 Task: Toggle the invisible characters in the Unicode highlight.
Action: Mouse moved to (10, 647)
Screenshot: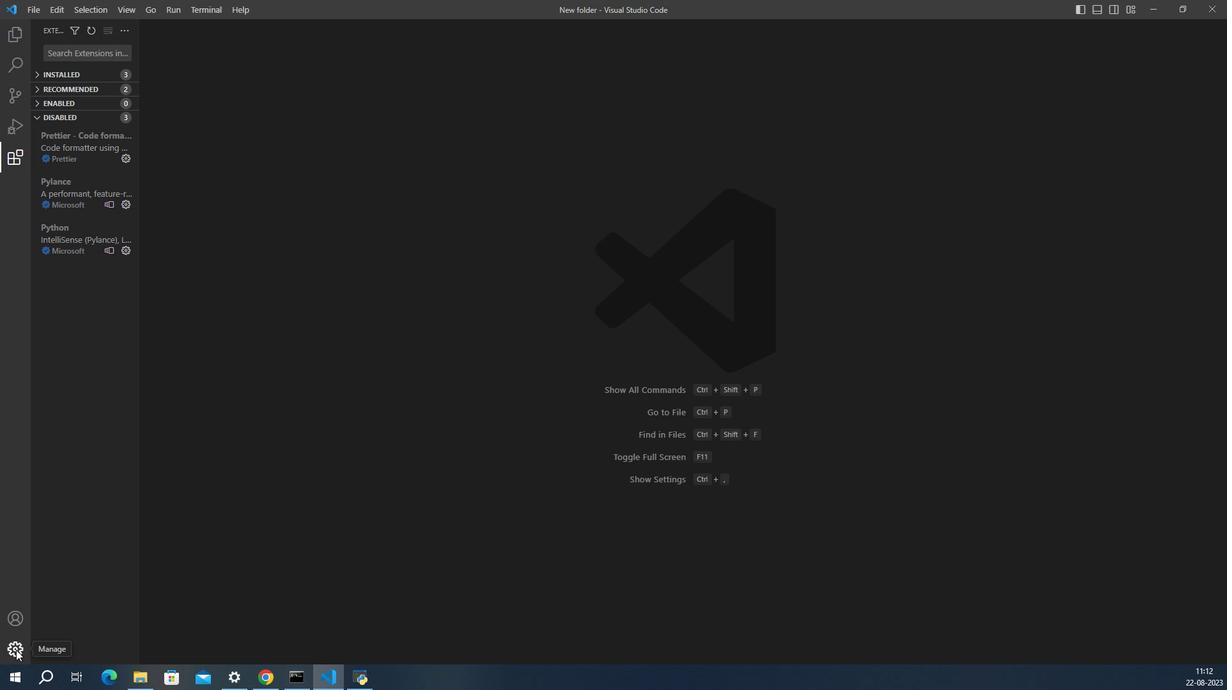 
Action: Mouse pressed left at (10, 647)
Screenshot: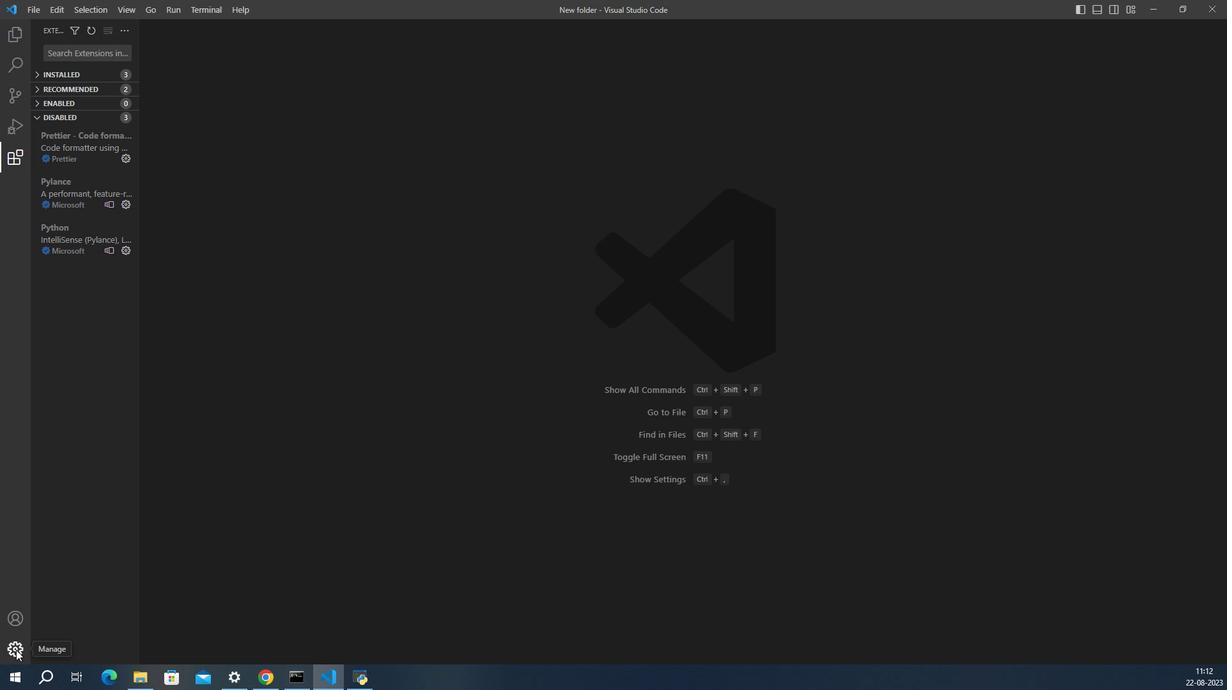 
Action: Mouse moved to (53, 551)
Screenshot: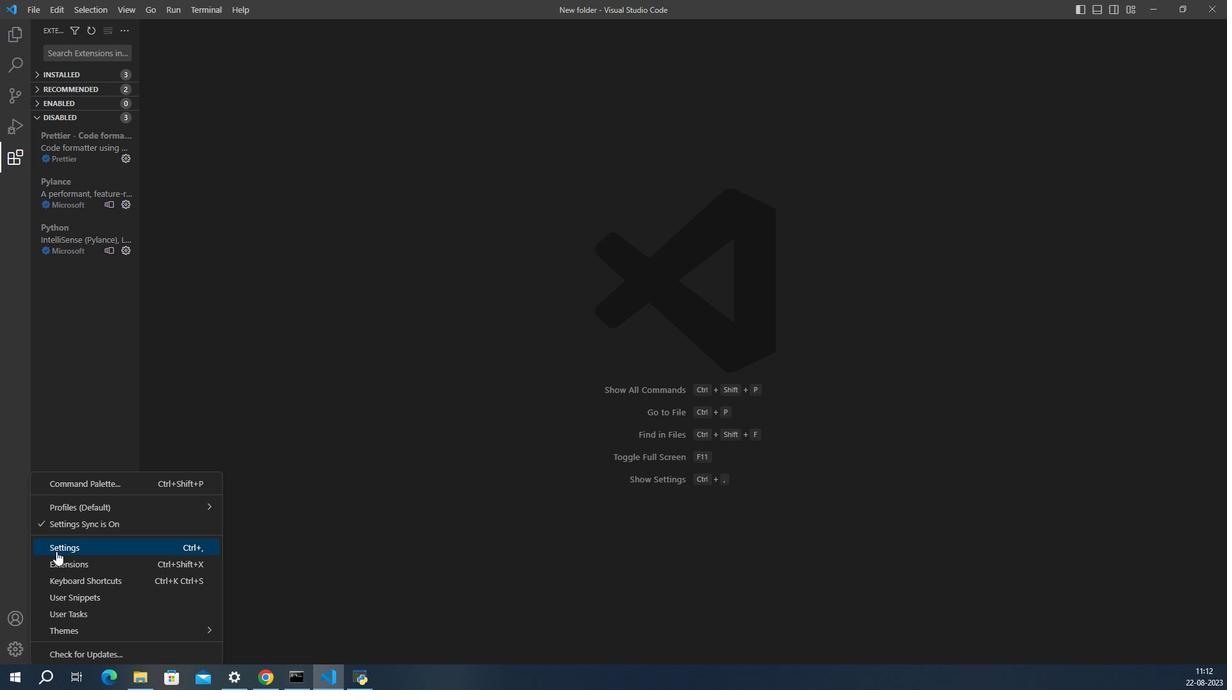 
Action: Mouse pressed left at (53, 551)
Screenshot: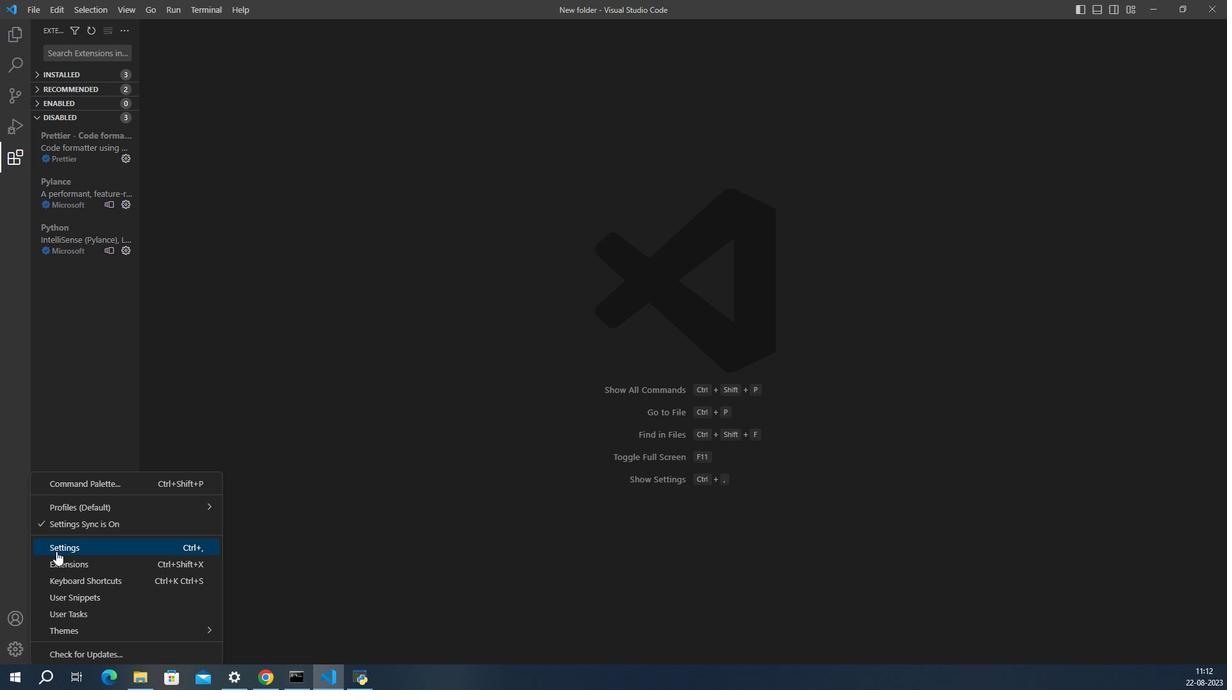 
Action: Mouse moved to (558, 306)
Screenshot: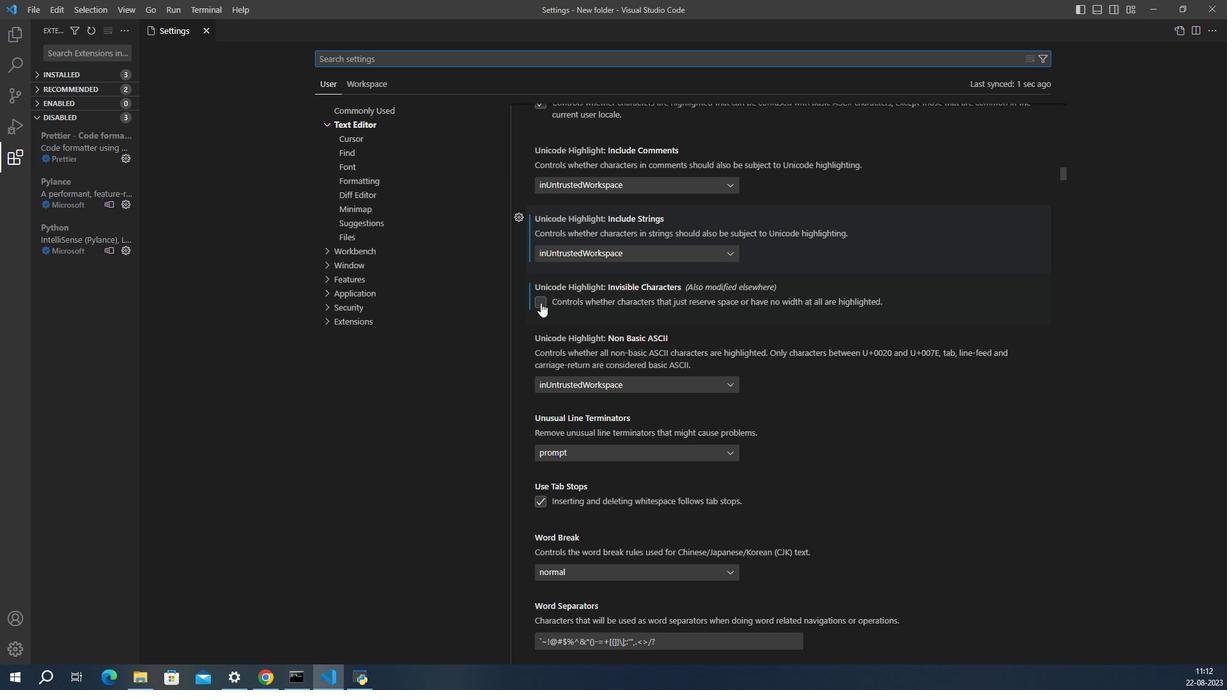 
Action: Mouse pressed left at (558, 306)
Screenshot: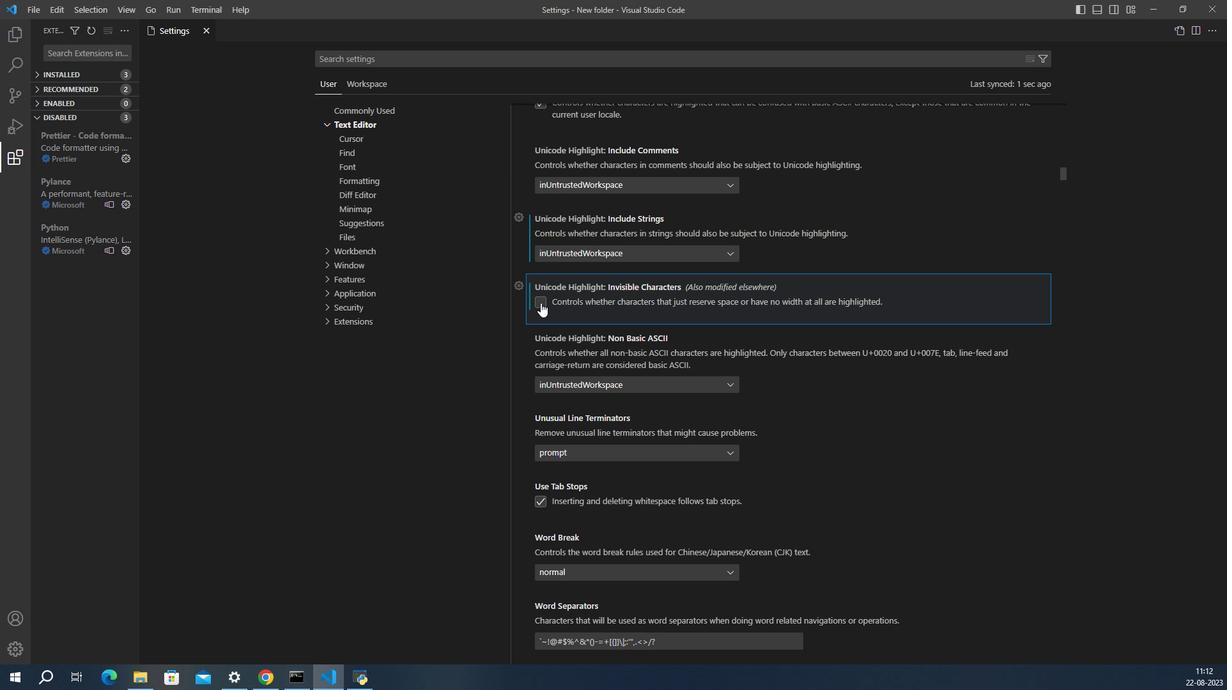 
Action: Mouse moved to (583, 308)
Screenshot: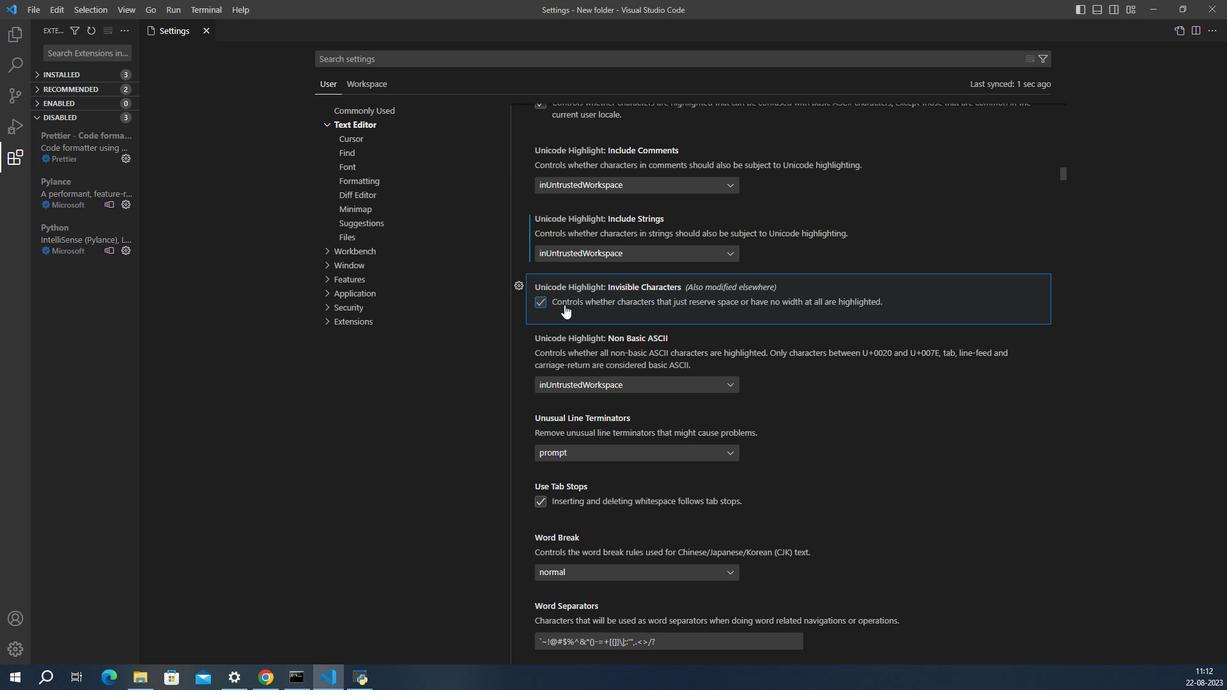 
